 Task: In workplace insights turn off push notifications.
Action: Mouse moved to (643, 69)
Screenshot: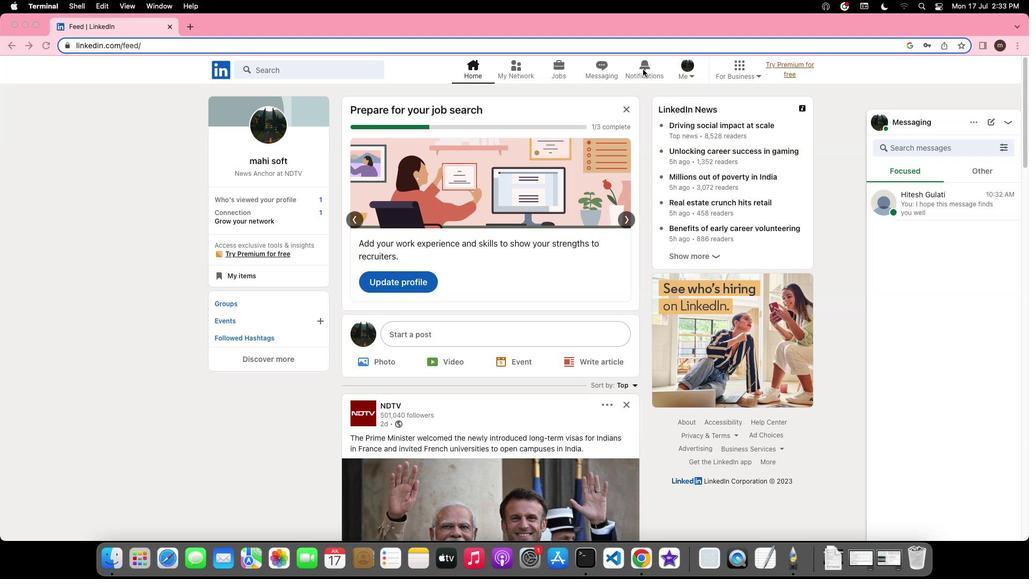 
Action: Mouse pressed left at (643, 69)
Screenshot: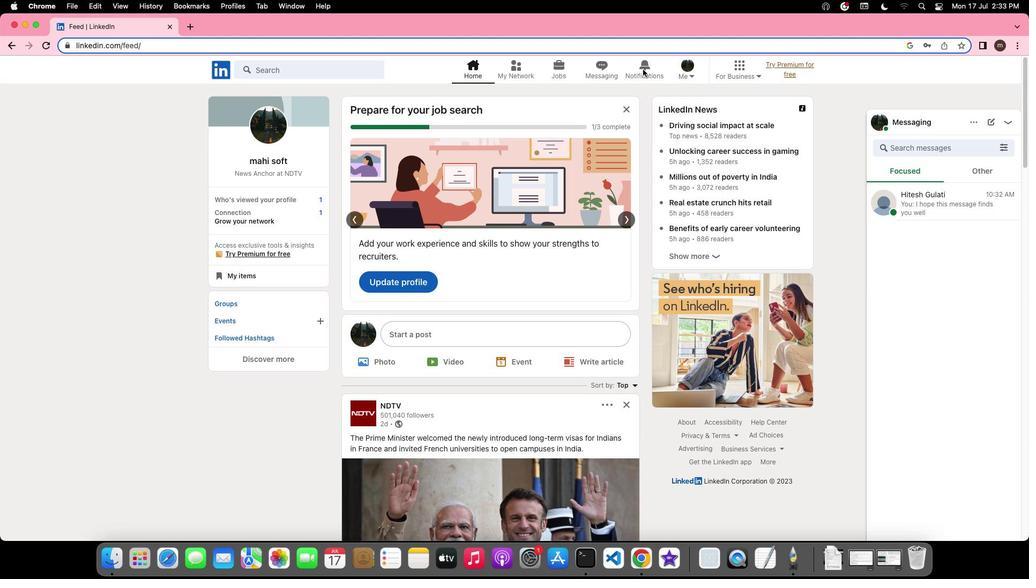 
Action: Mouse pressed left at (643, 69)
Screenshot: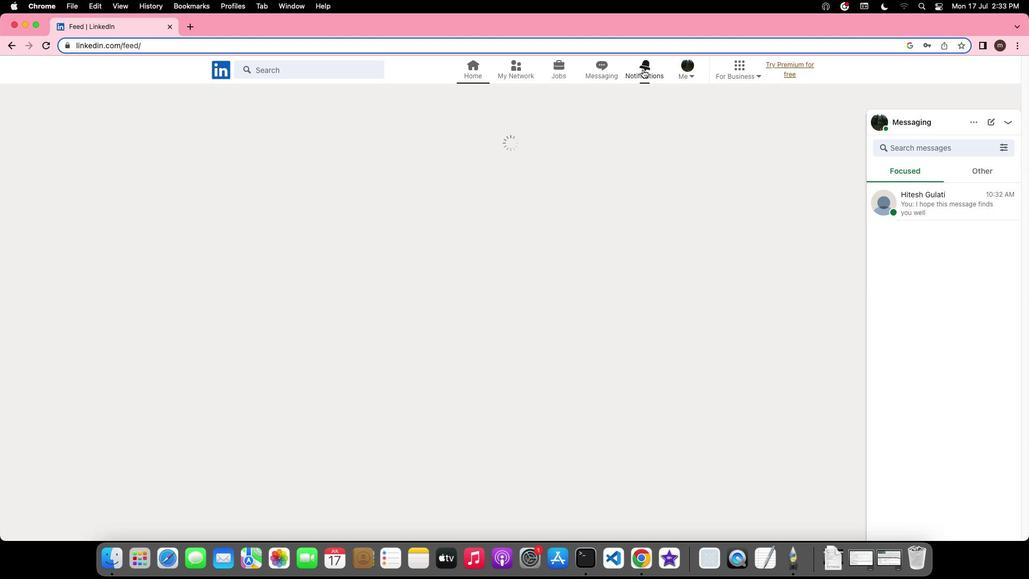 
Action: Mouse moved to (245, 137)
Screenshot: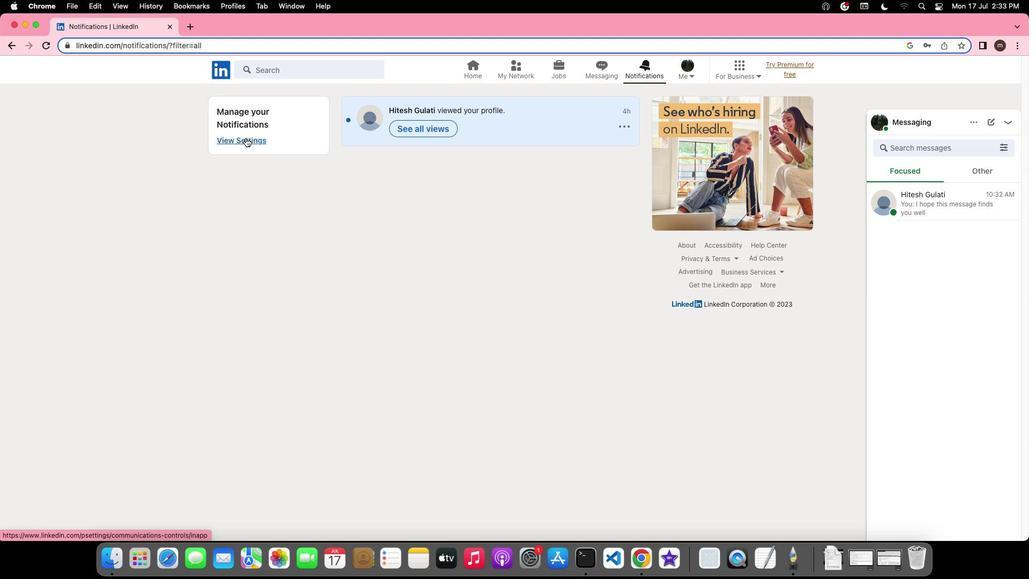 
Action: Mouse pressed left at (245, 137)
Screenshot: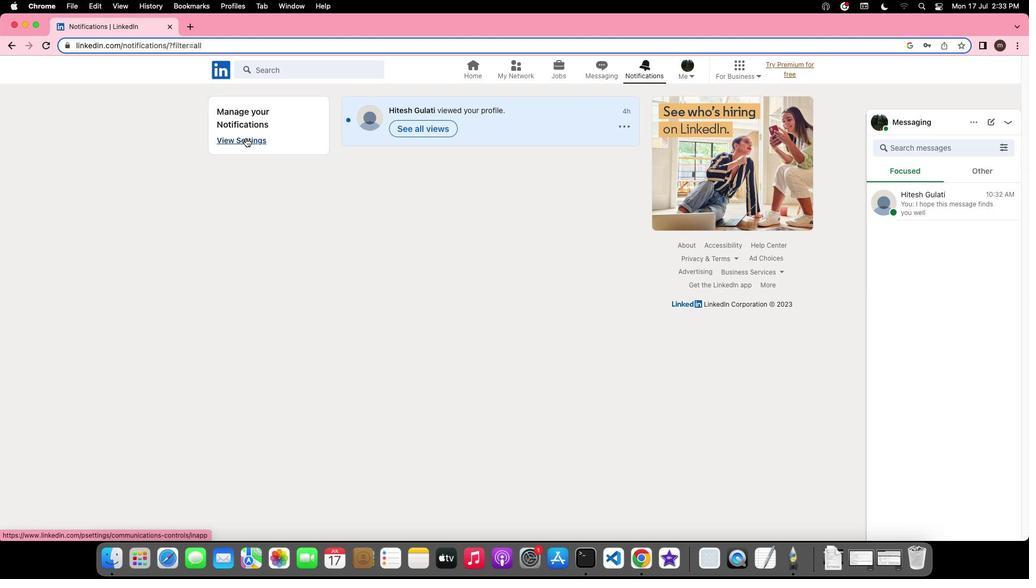 
Action: Mouse moved to (423, 406)
Screenshot: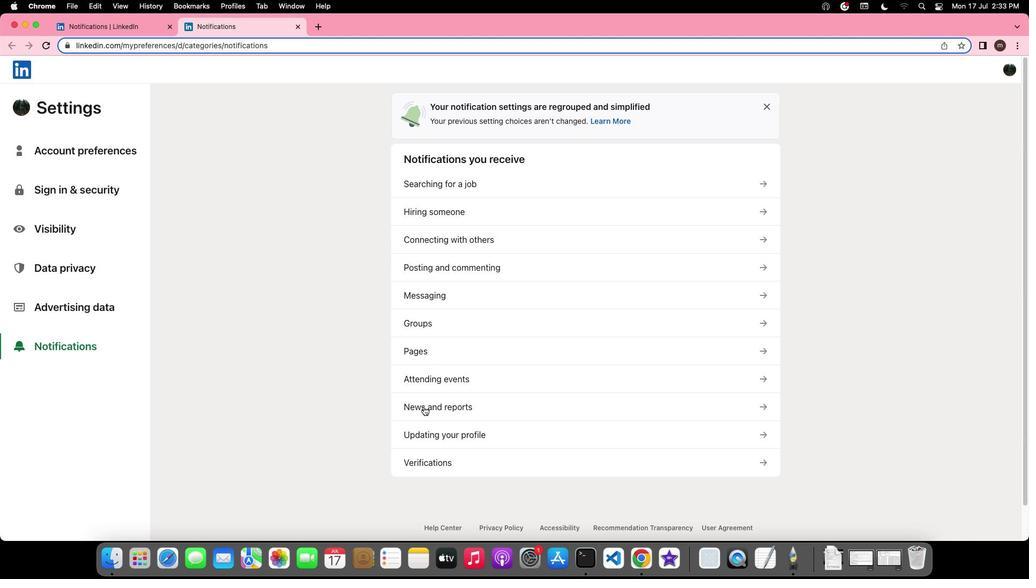 
Action: Mouse pressed left at (423, 406)
Screenshot: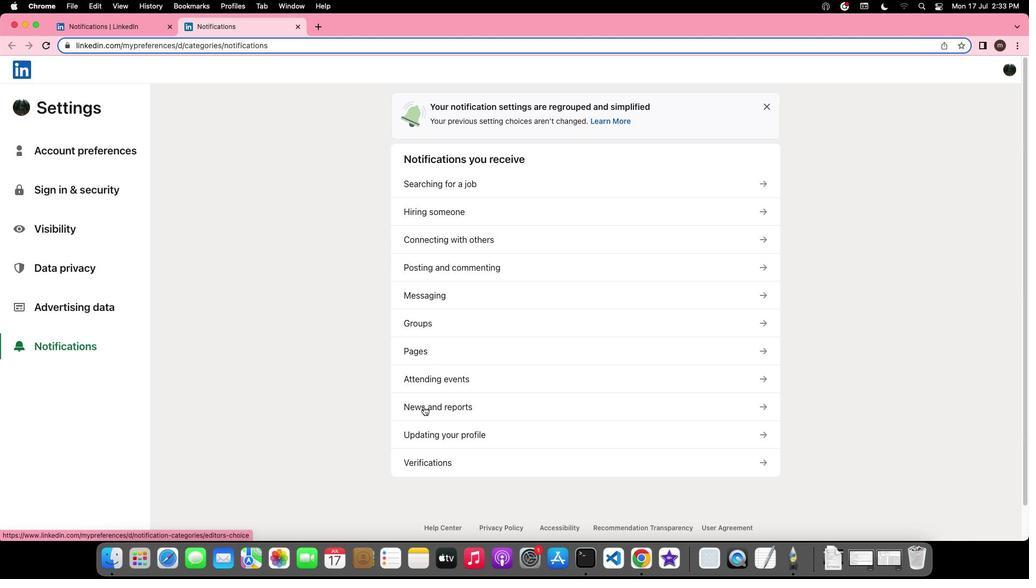 
Action: Mouse moved to (653, 141)
Screenshot: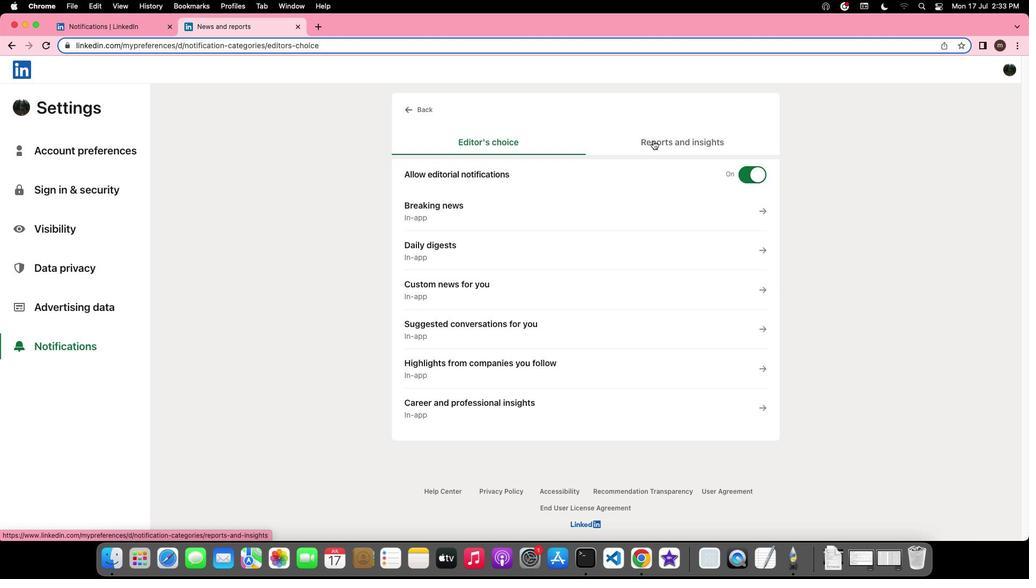 
Action: Mouse pressed left at (653, 141)
Screenshot: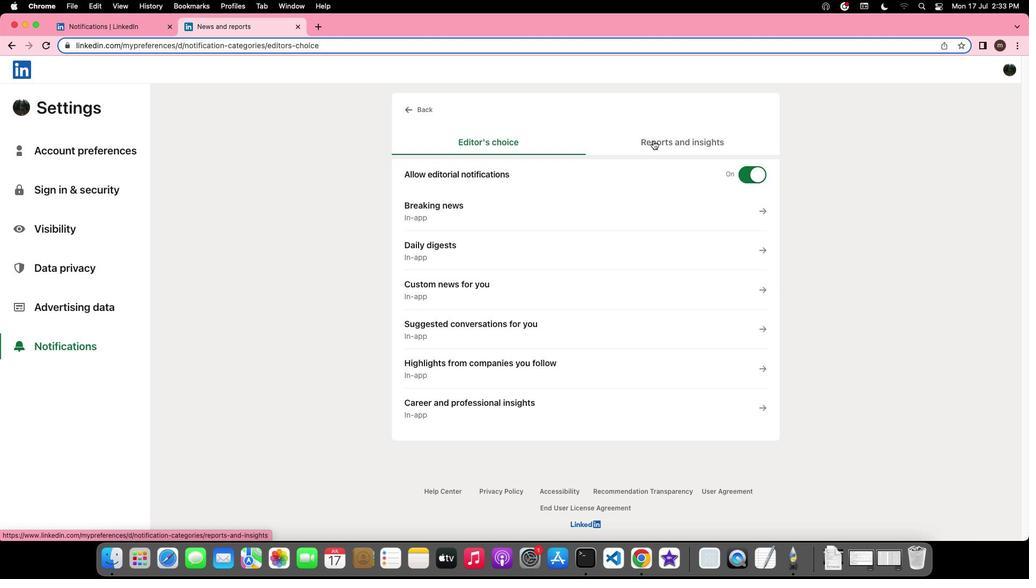 
Action: Mouse moved to (471, 245)
Screenshot: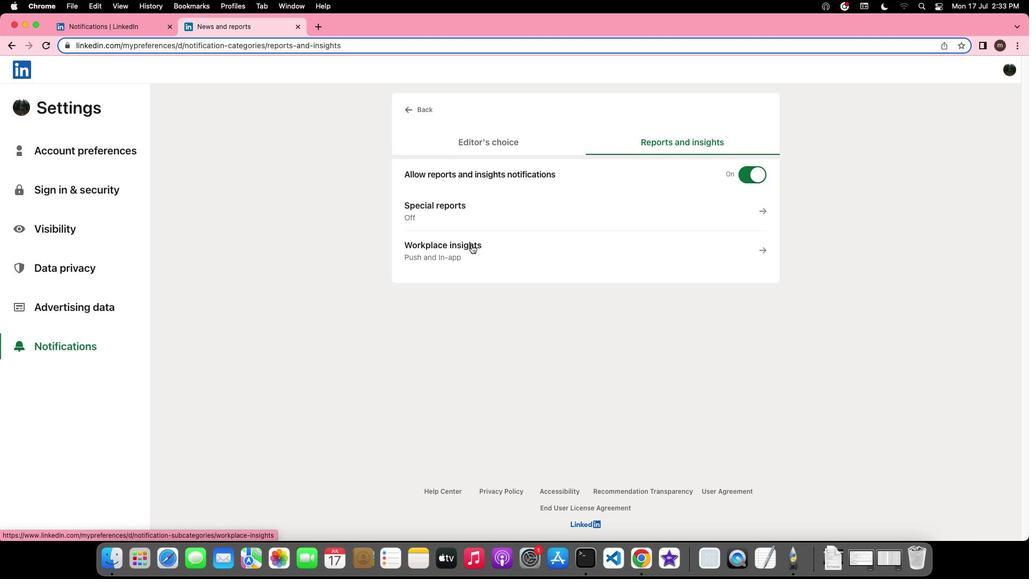 
Action: Mouse pressed left at (471, 245)
Screenshot: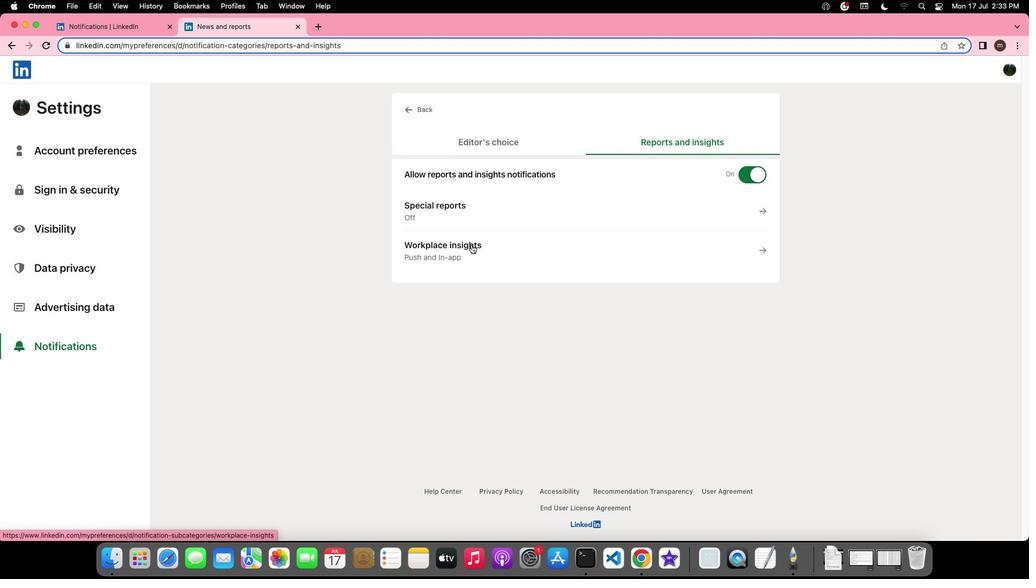 
Action: Mouse moved to (756, 238)
Screenshot: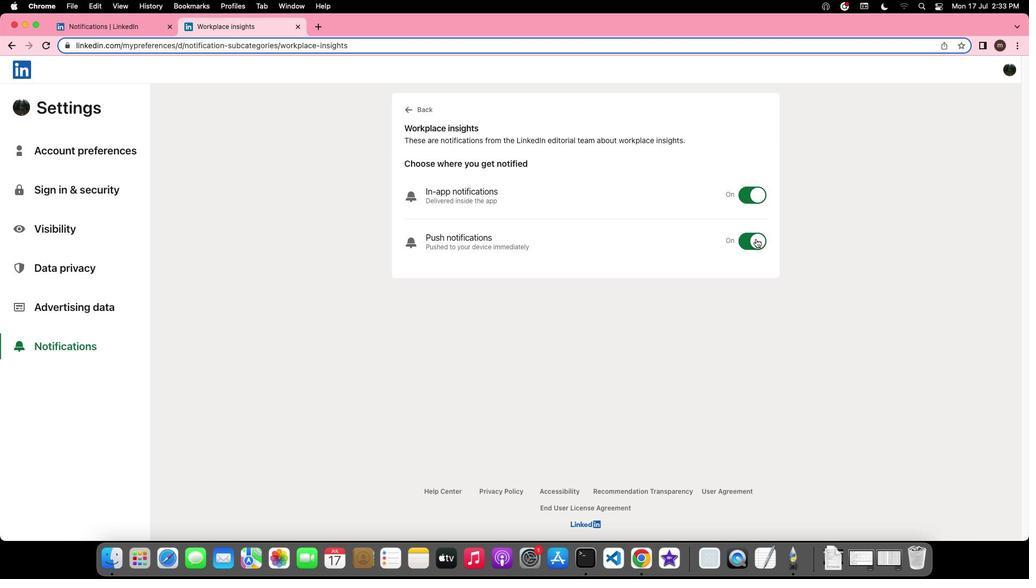 
Action: Mouse pressed left at (756, 238)
Screenshot: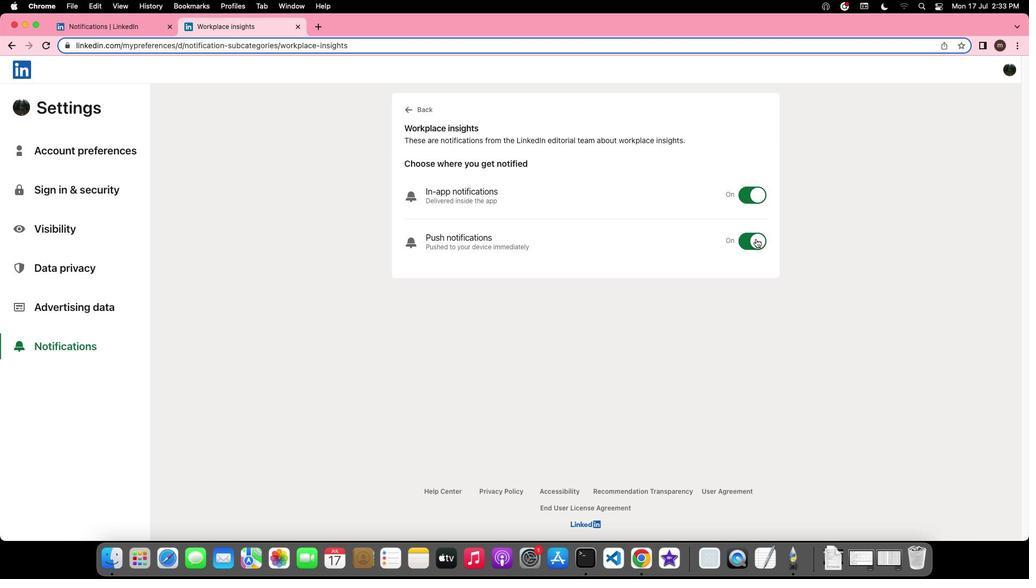
Action: Mouse moved to (789, 245)
Screenshot: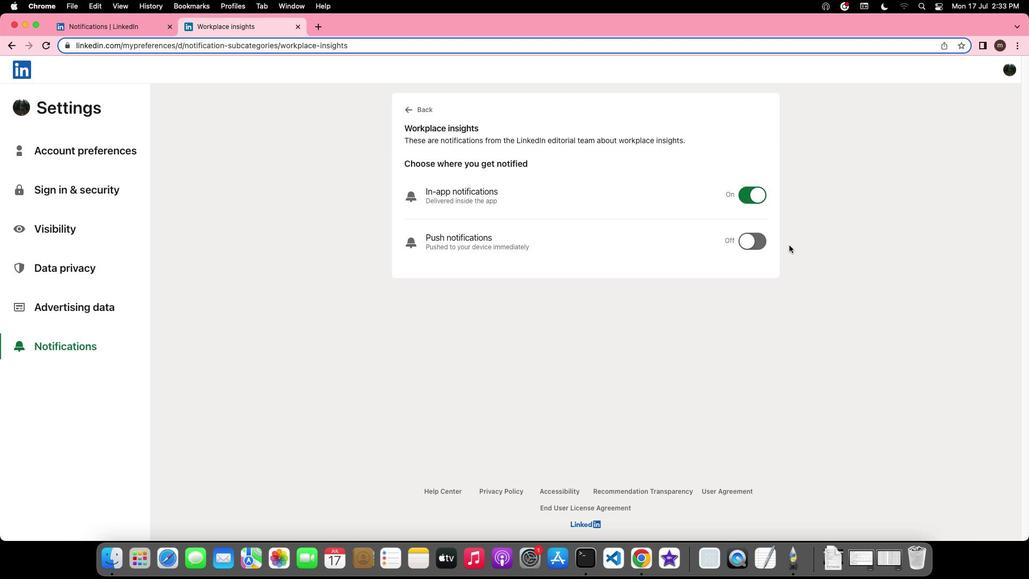 
